 Task: Create a section Data Visualization Sprint and in the section, add a milestone Performance Improvements in the project Visionary.
Action: Mouse moved to (62, 352)
Screenshot: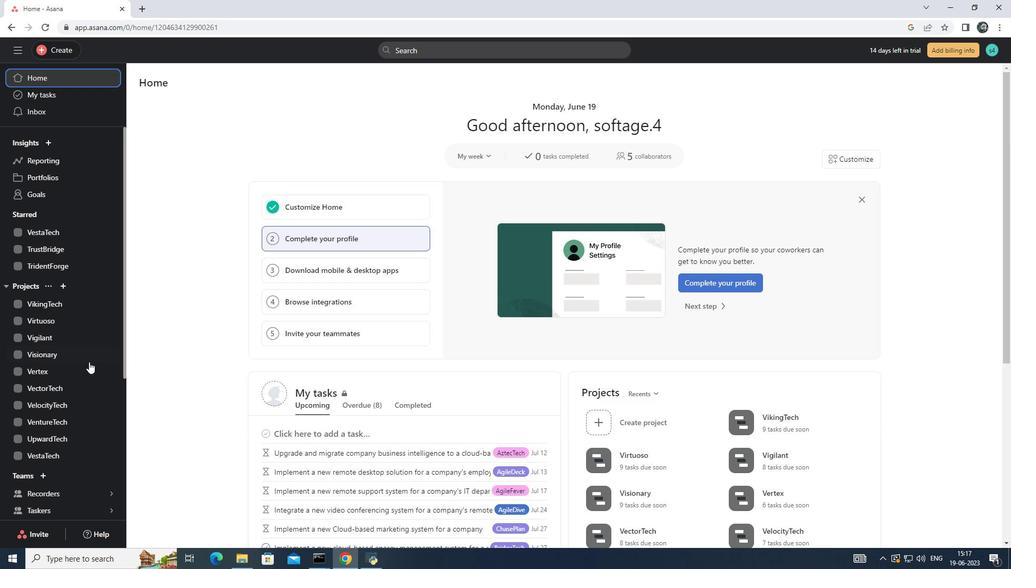 
Action: Mouse pressed left at (62, 352)
Screenshot: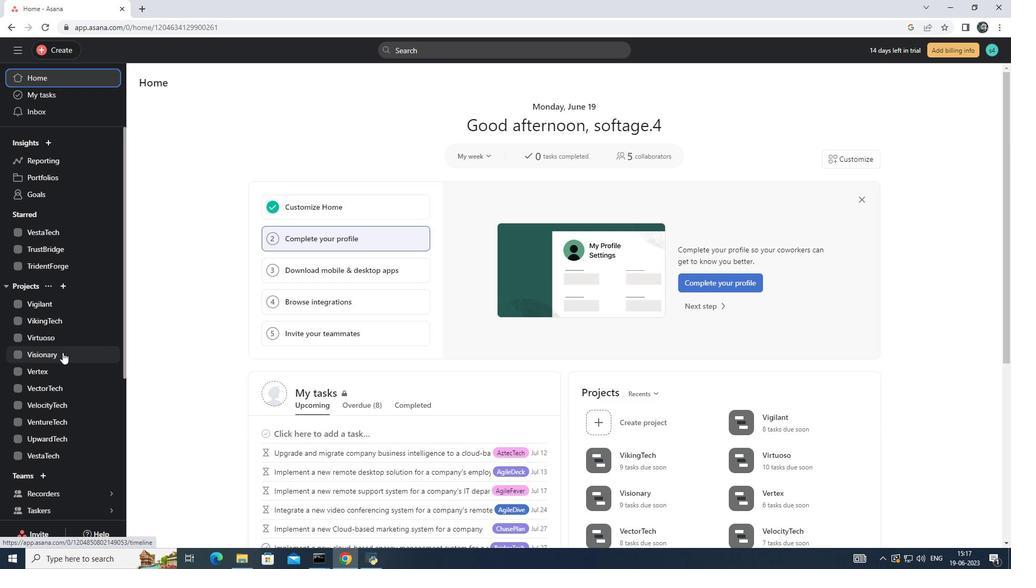 
Action: Mouse moved to (210, 356)
Screenshot: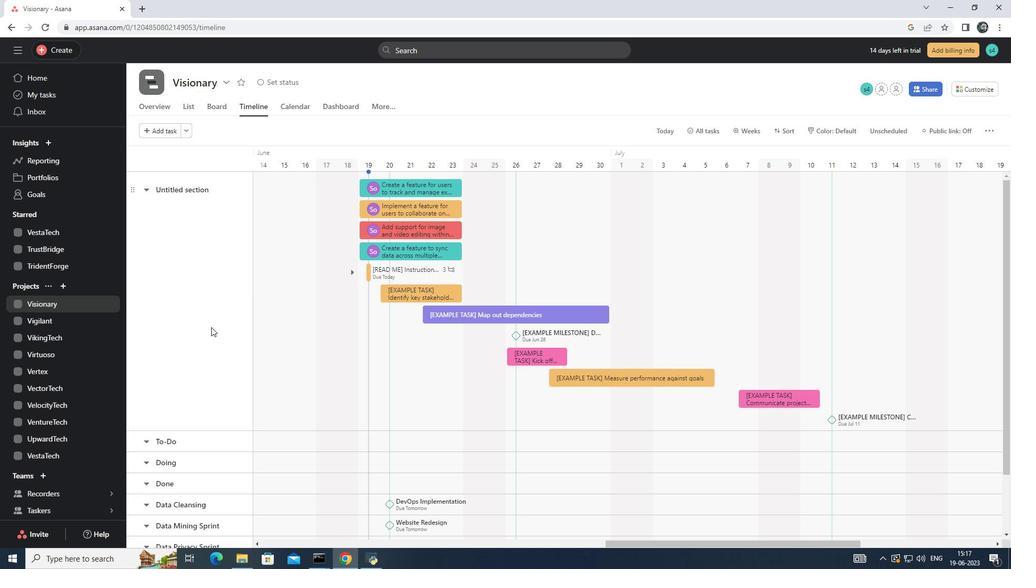 
Action: Mouse scrolled (210, 355) with delta (0, 0)
Screenshot: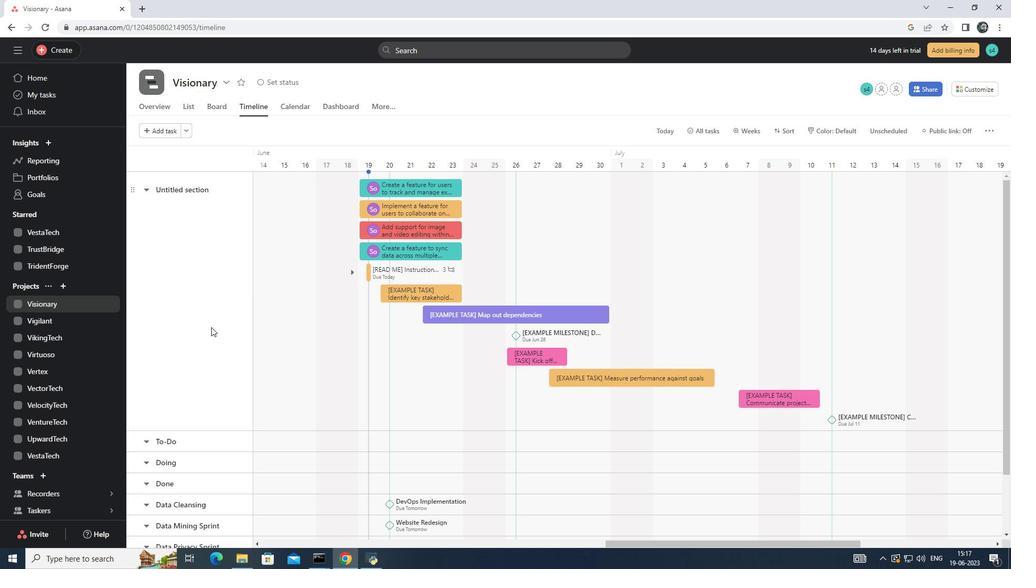 
Action: Mouse moved to (210, 385)
Screenshot: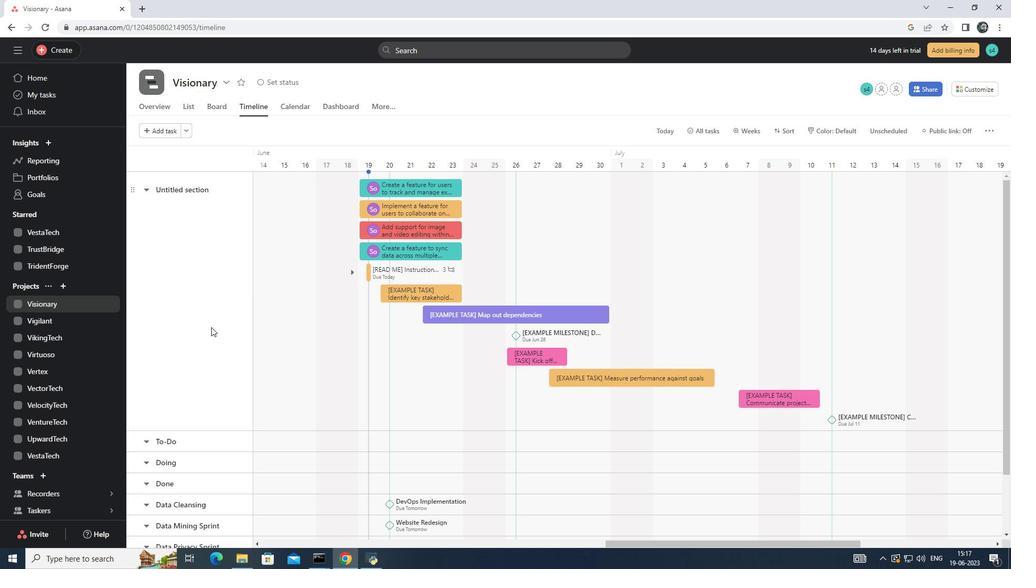 
Action: Mouse scrolled (210, 384) with delta (0, 0)
Screenshot: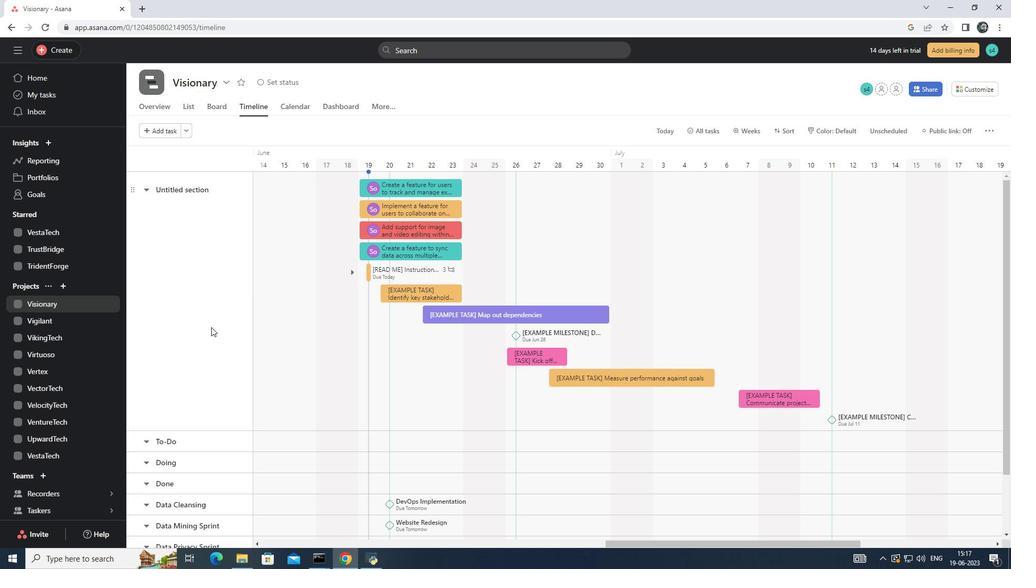 
Action: Mouse moved to (211, 407)
Screenshot: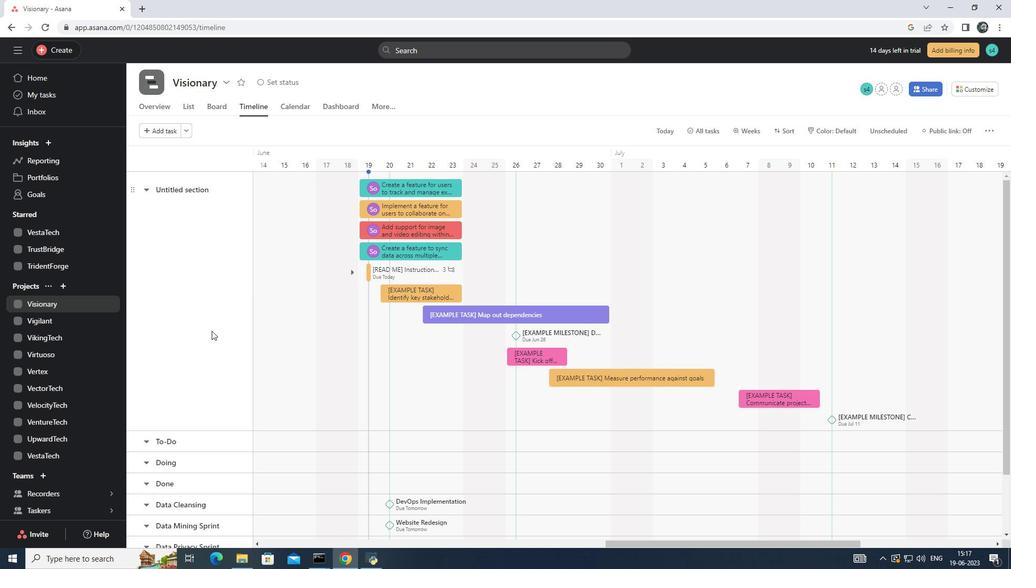 
Action: Mouse scrolled (211, 407) with delta (0, 0)
Screenshot: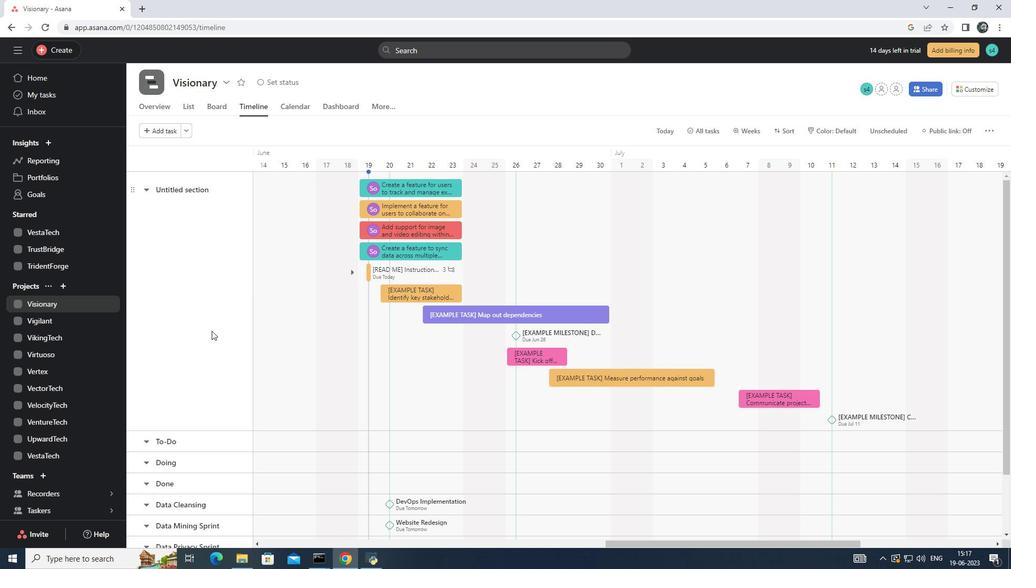 
Action: Mouse moved to (211, 421)
Screenshot: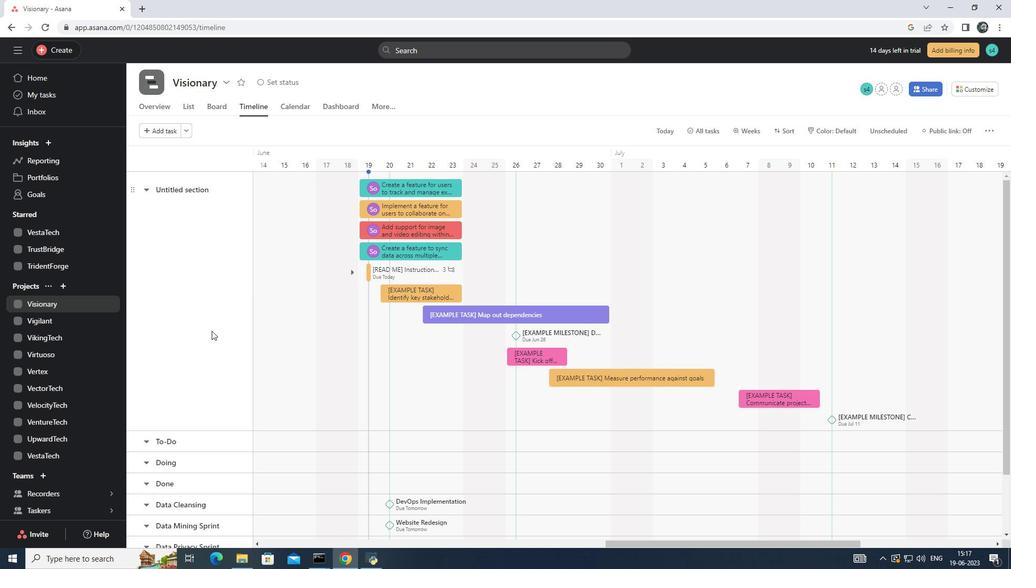 
Action: Mouse scrolled (211, 419) with delta (0, 0)
Screenshot: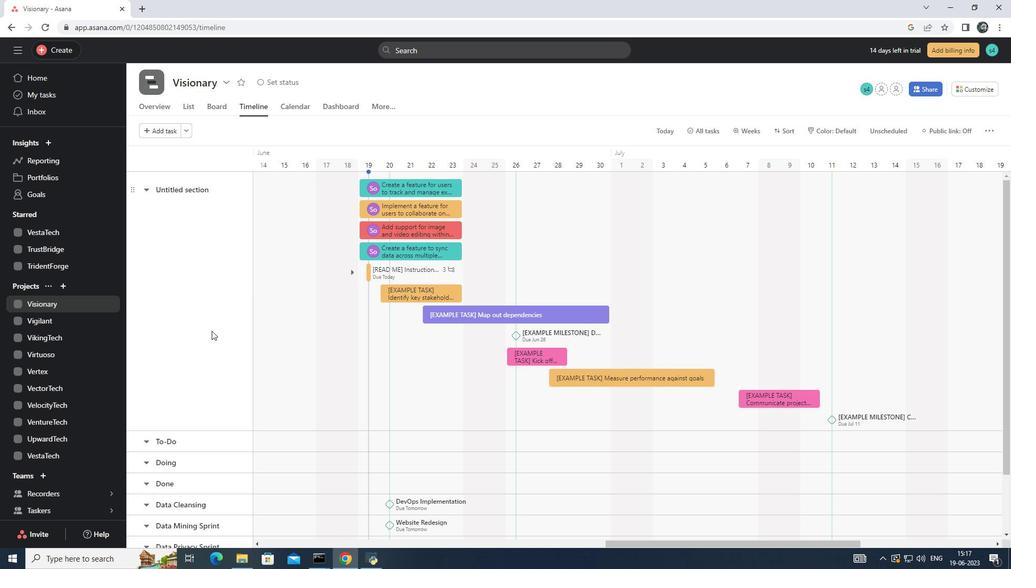 
Action: Mouse moved to (211, 427)
Screenshot: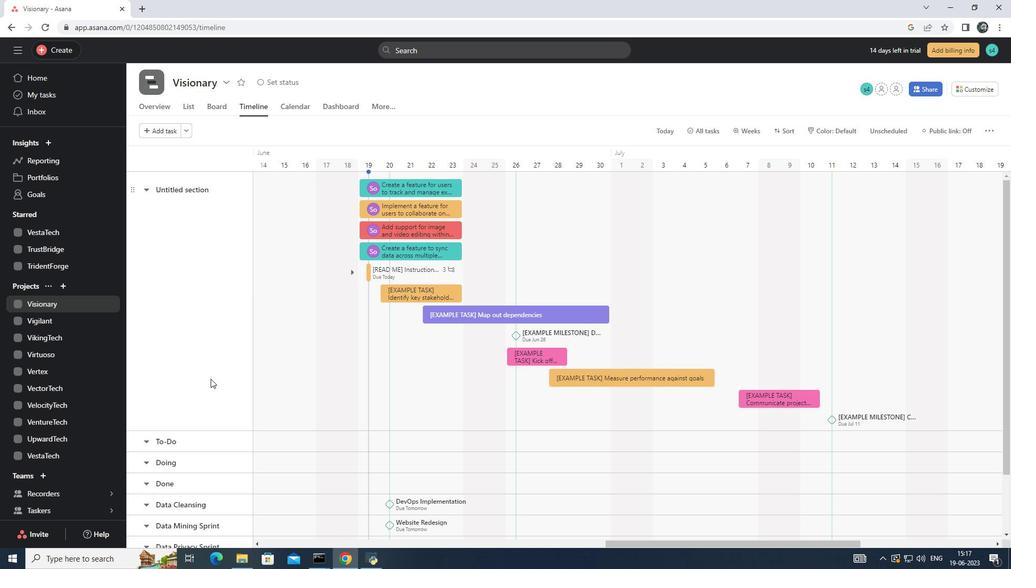 
Action: Mouse scrolled (211, 425) with delta (0, 0)
Screenshot: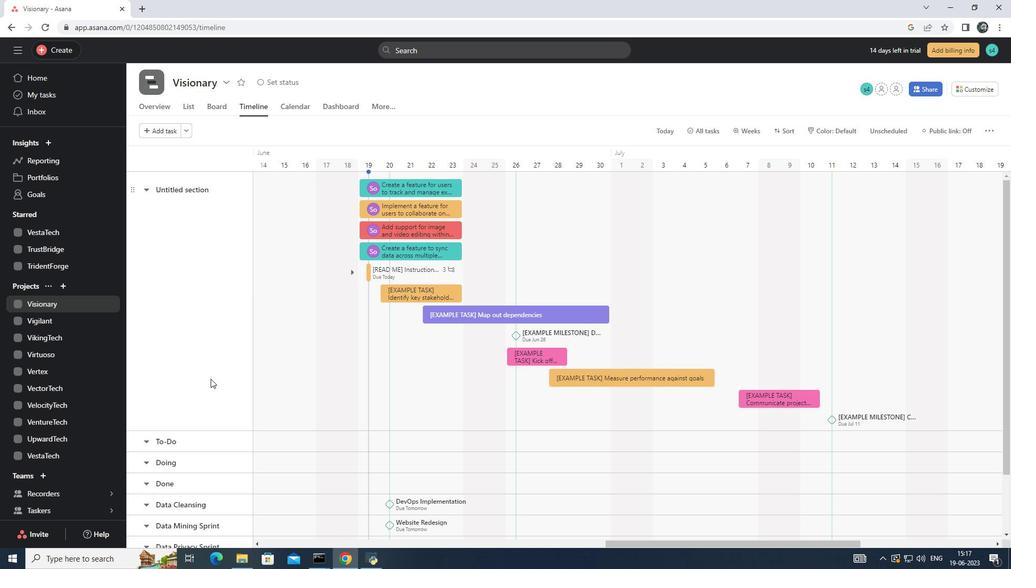 
Action: Mouse moved to (167, 494)
Screenshot: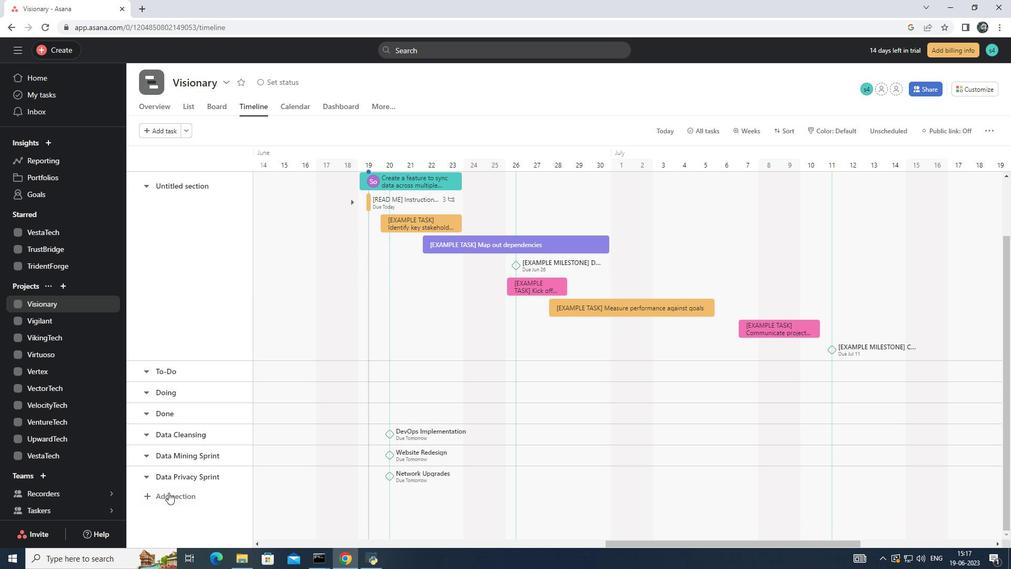 
Action: Mouse pressed left at (167, 494)
Screenshot: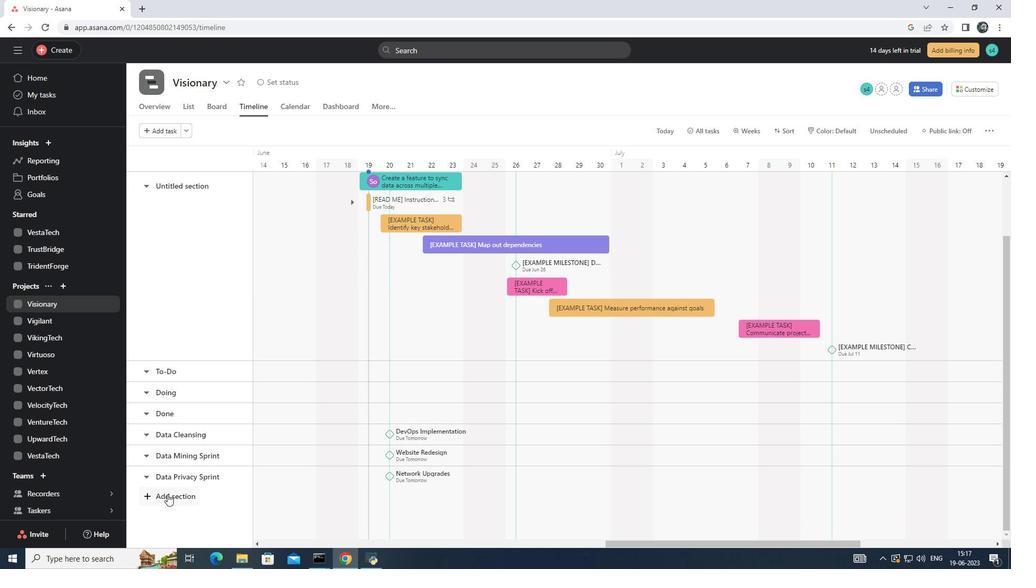 
Action: Mouse moved to (163, 493)
Screenshot: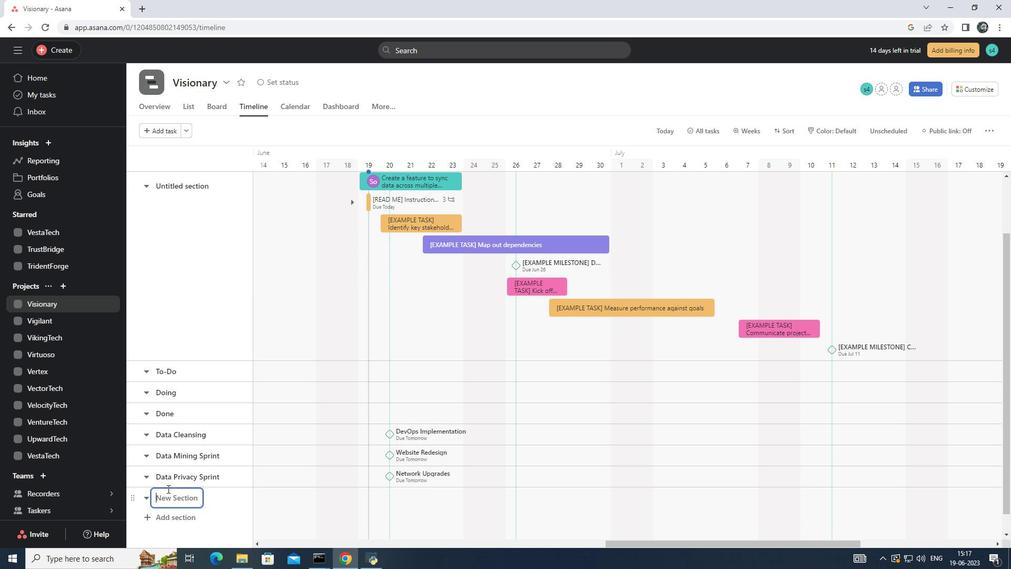 
Action: Key pressed <Key.shift>Data<Key.space><Key.shift><Key.shift><Key.shift>Visualization<Key.space><Key.shift>Sprint<Key.enter>
Screenshot: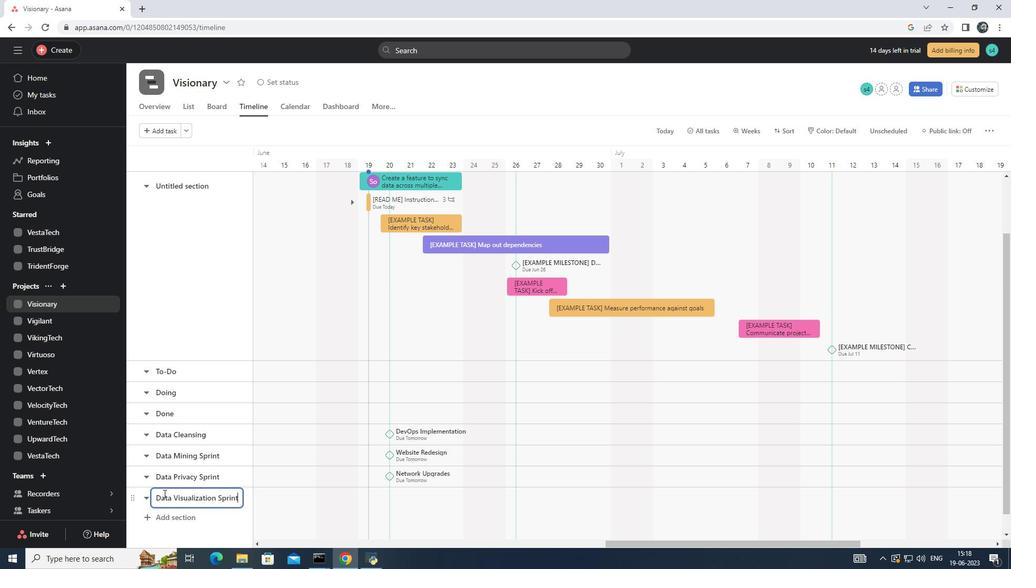 
Action: Mouse moved to (299, 497)
Screenshot: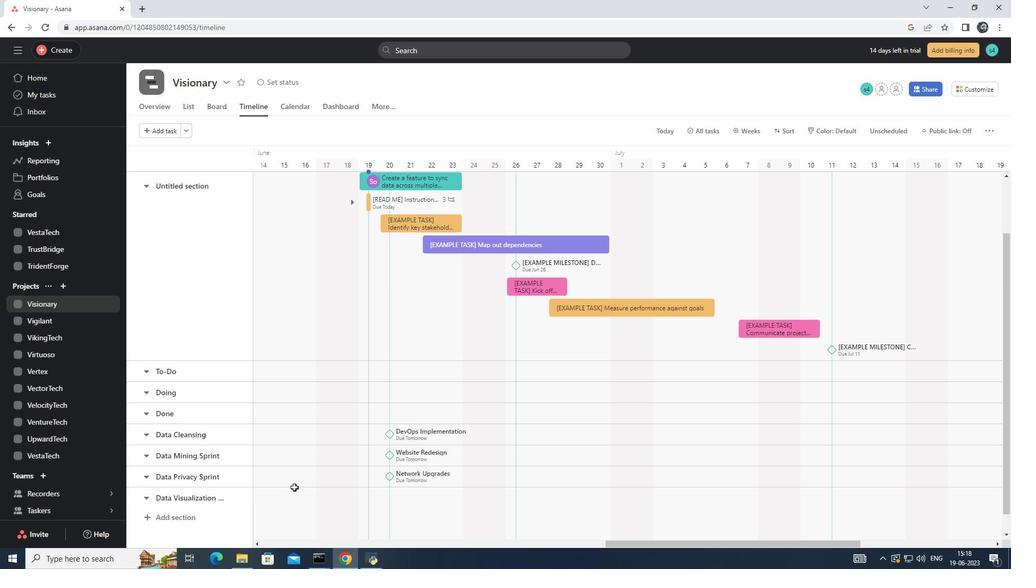 
Action: Mouse pressed left at (299, 497)
Screenshot: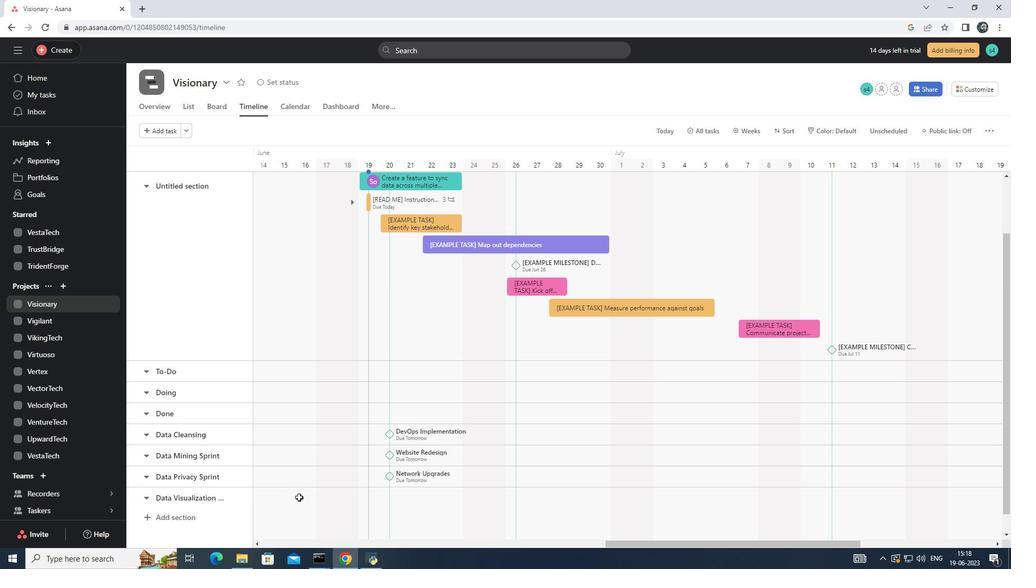 
Action: Key pressed <Key.shift>Performance<Key.space><Key.shift>Improvements<Key.enter>
Screenshot: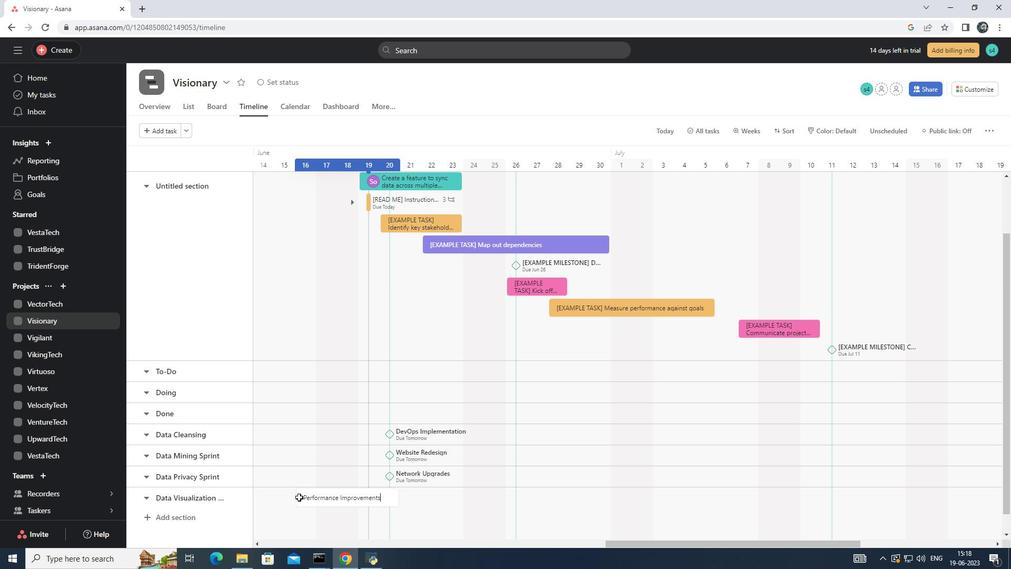
Action: Mouse scrolled (299, 497) with delta (0, 0)
Screenshot: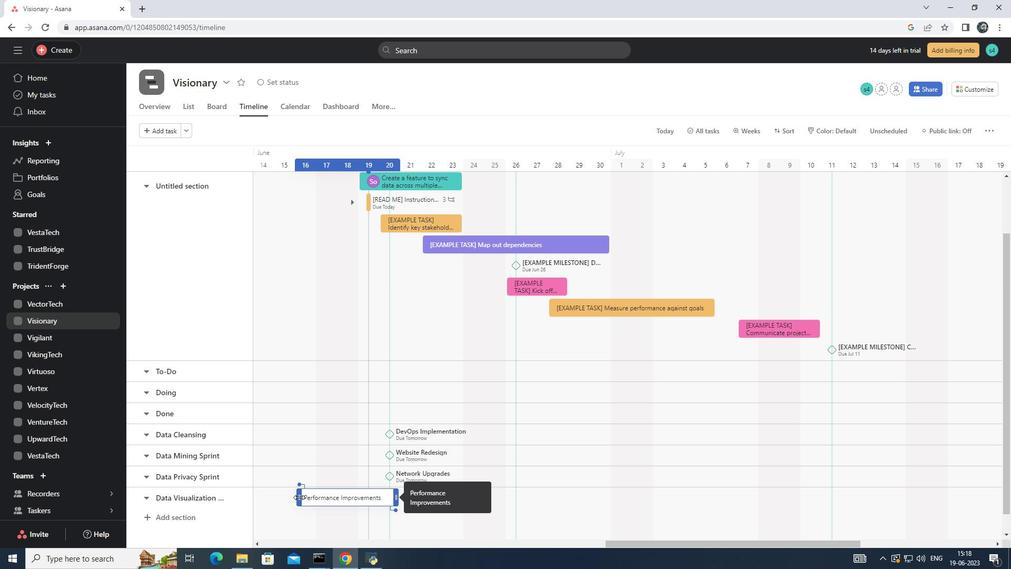 
Action: Mouse moved to (350, 481)
Screenshot: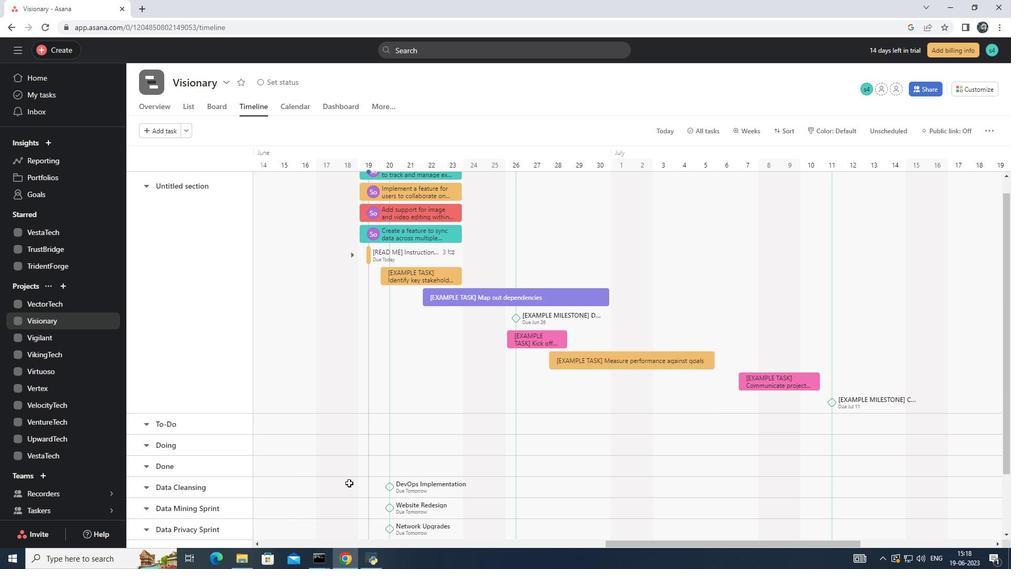 
Action: Mouse scrolled (350, 481) with delta (0, 0)
Screenshot: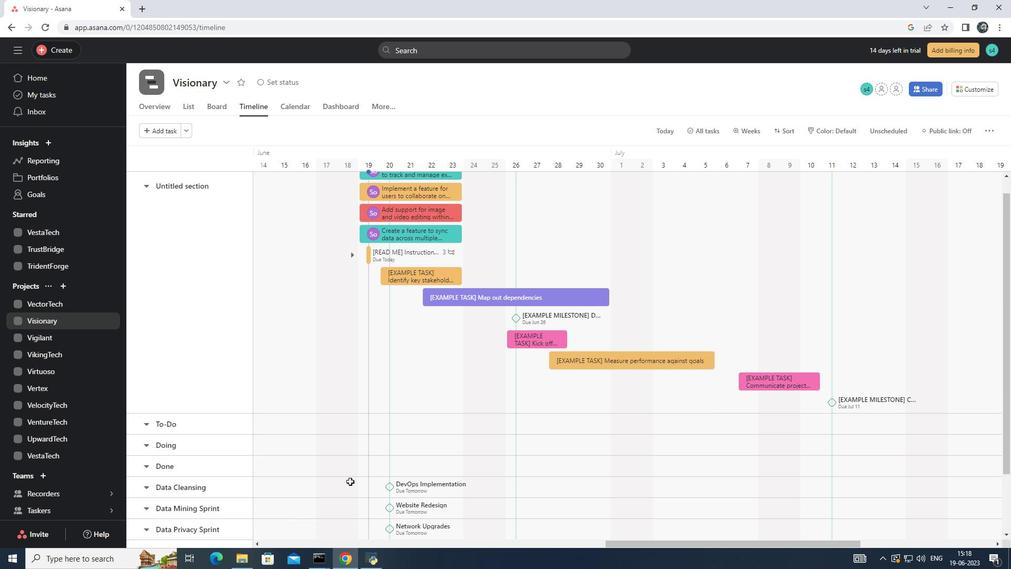 
Action: Mouse moved to (343, 496)
Screenshot: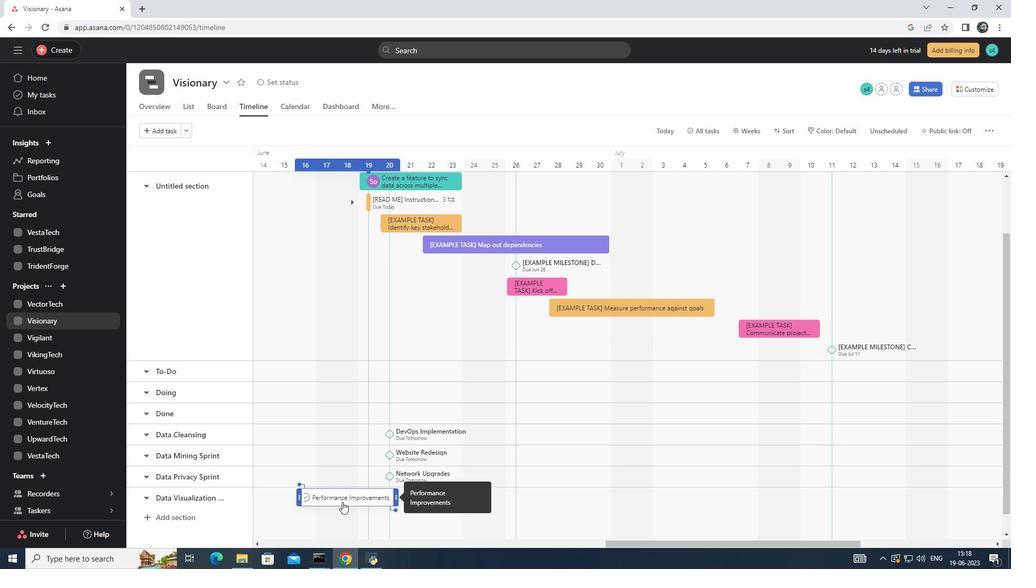 
Action: Mouse pressed right at (343, 496)
Screenshot: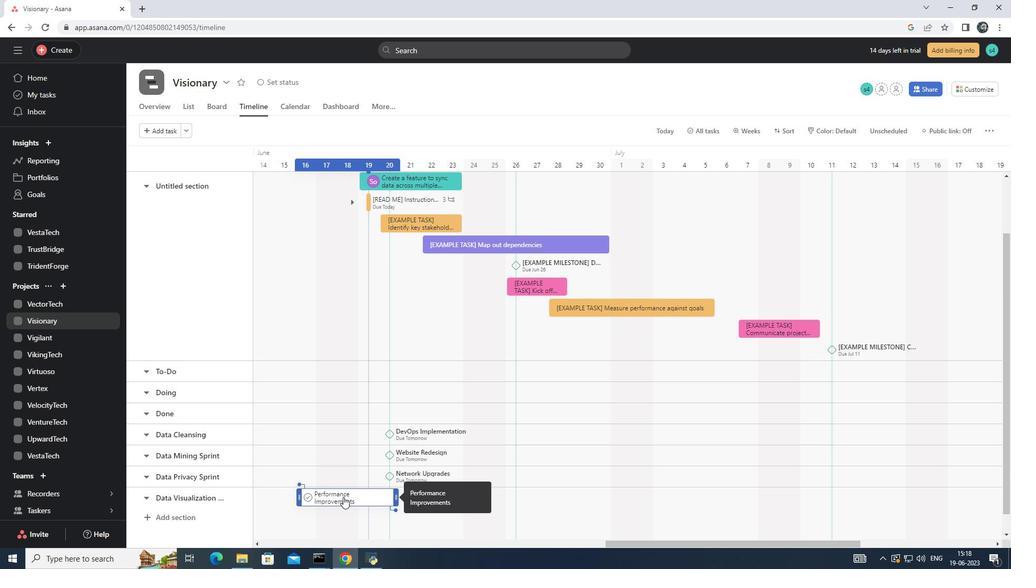 
Action: Mouse moved to (380, 441)
Screenshot: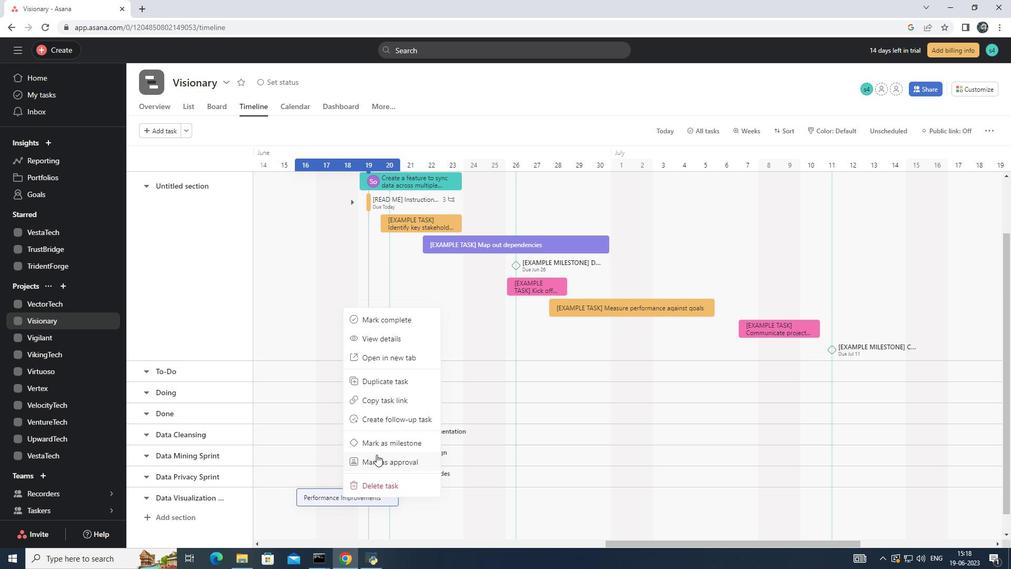 
Action: Mouse pressed left at (380, 441)
Screenshot: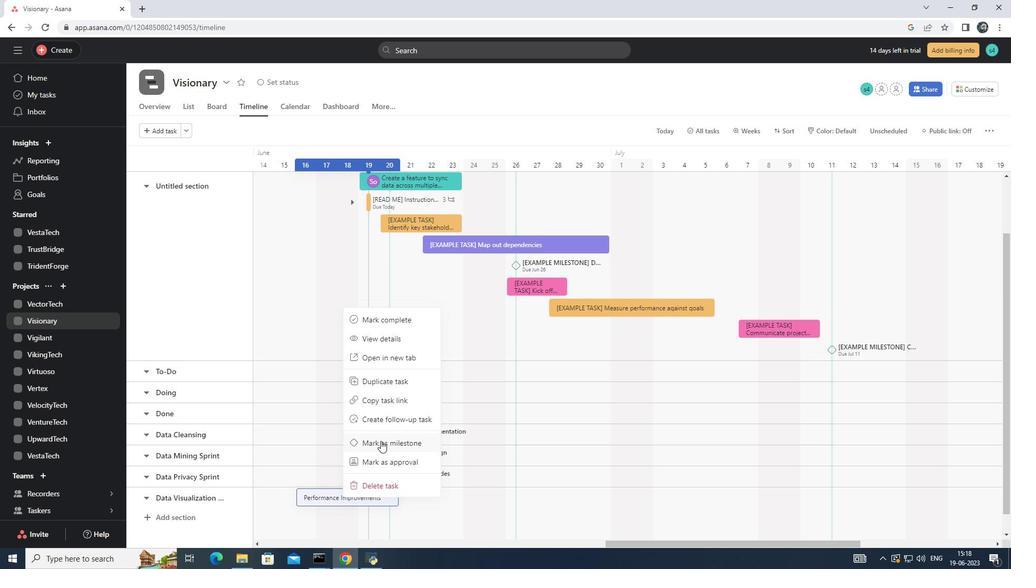 
Action: Mouse moved to (315, 489)
Screenshot: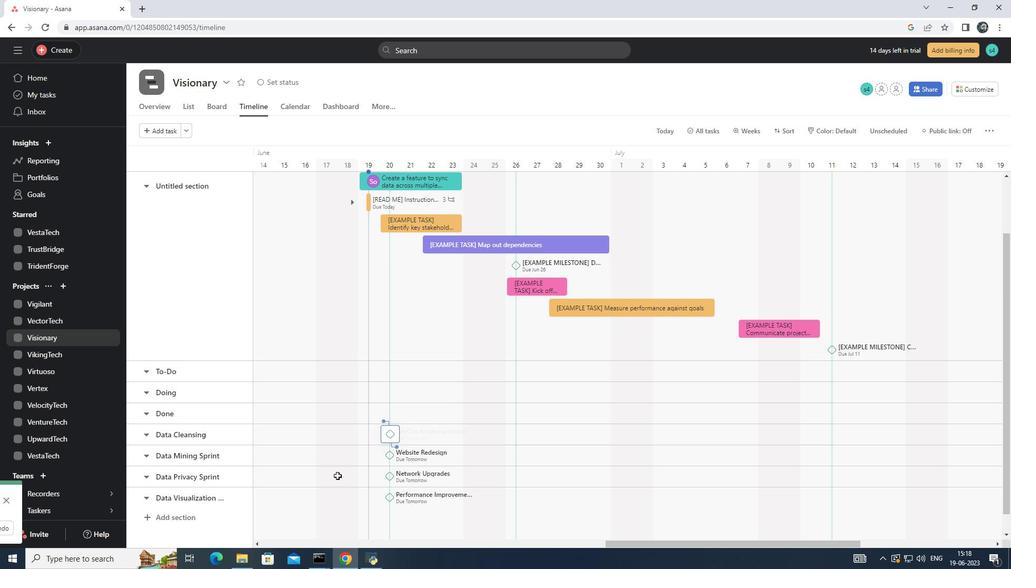
Action: Mouse scrolled (315, 490) with delta (0, 0)
Screenshot: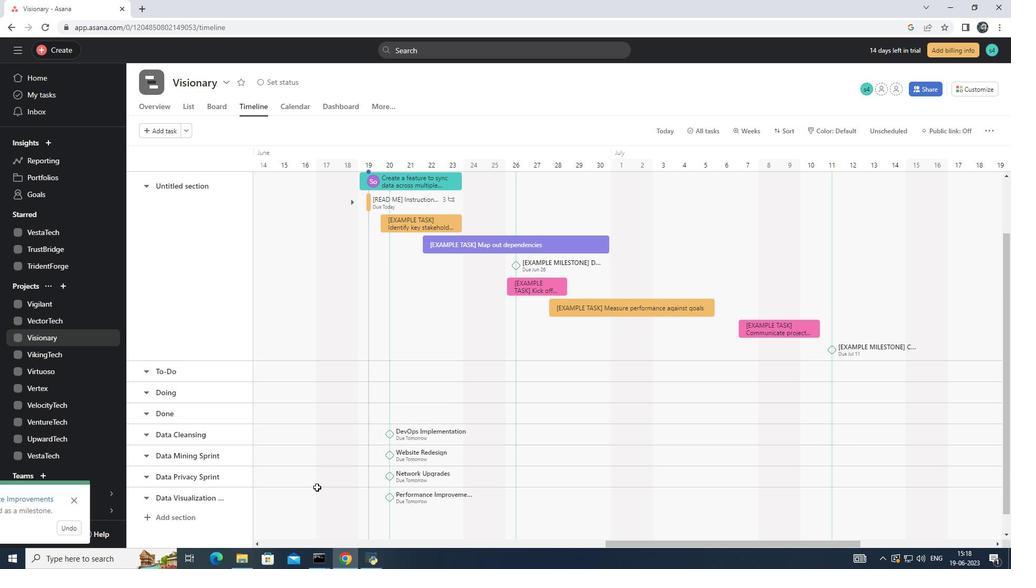 
Action: Mouse scrolled (315, 490) with delta (0, 0)
Screenshot: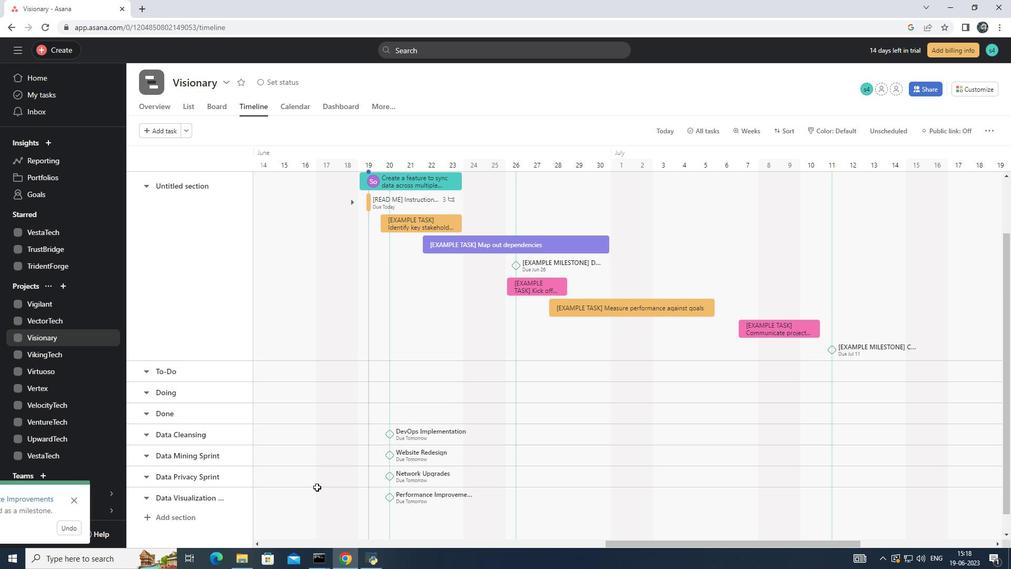 
Action: Mouse scrolled (315, 490) with delta (0, 0)
Screenshot: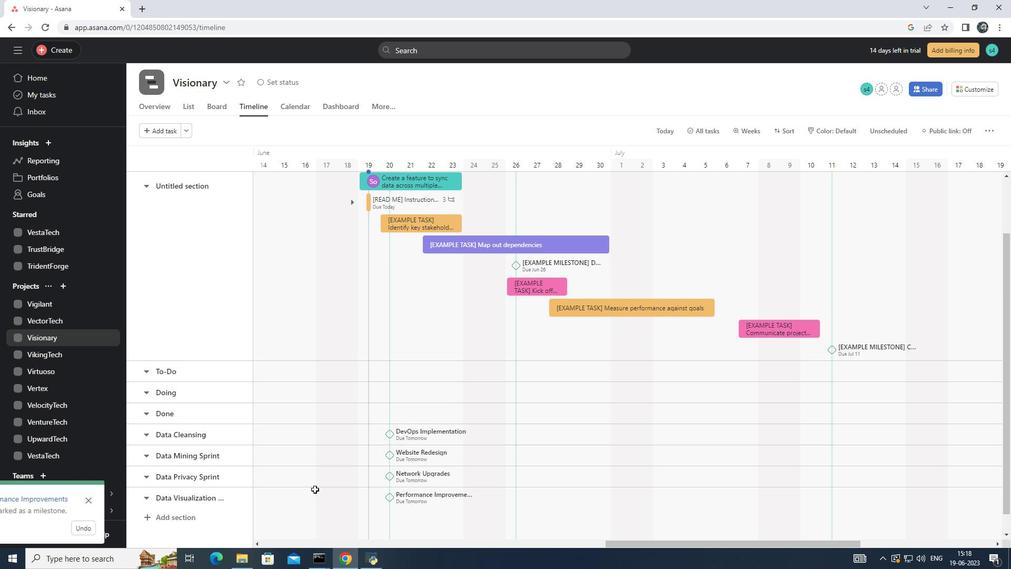 
